 Task: Create a new board button find card "Trello first" and copy it in the list "Progress report".
Action: Mouse pressed left at (568, 363)
Screenshot: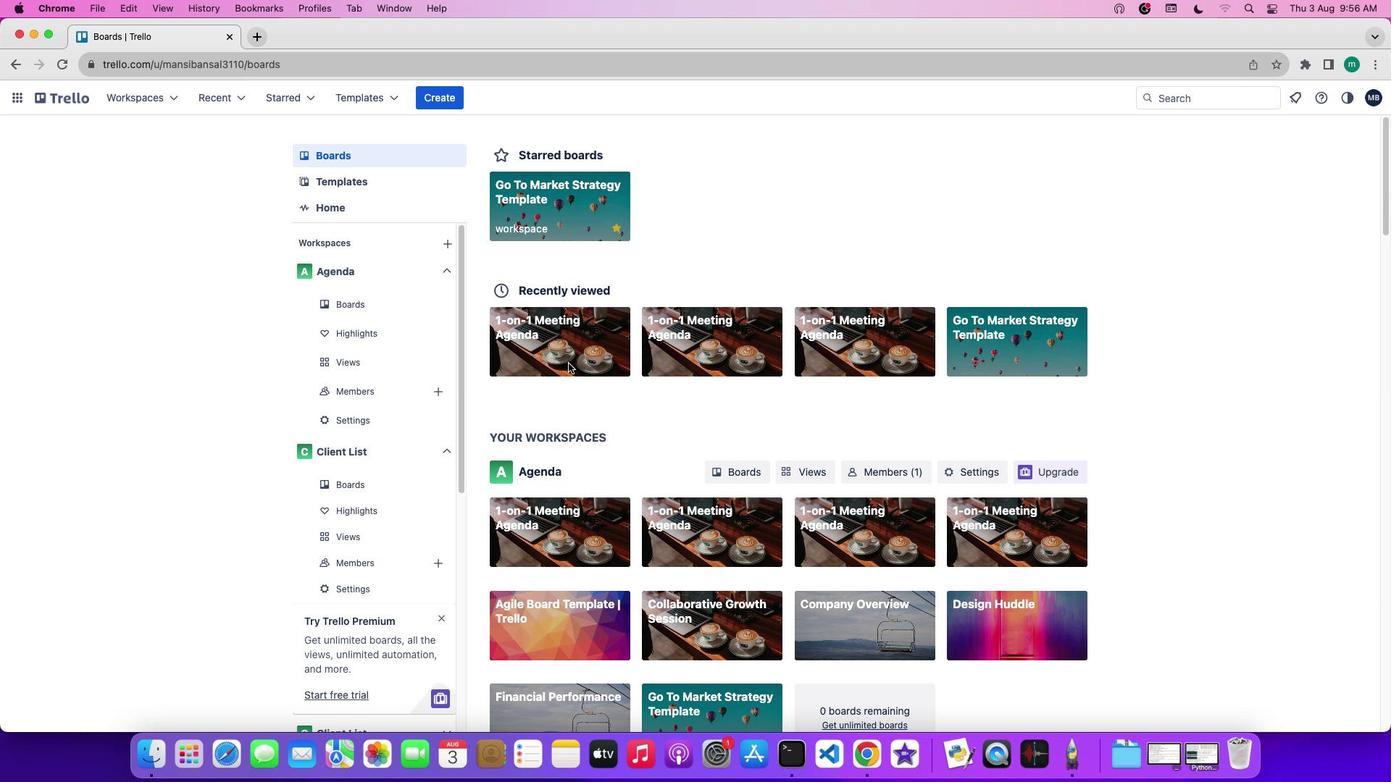 
Action: Mouse pressed left at (568, 363)
Screenshot: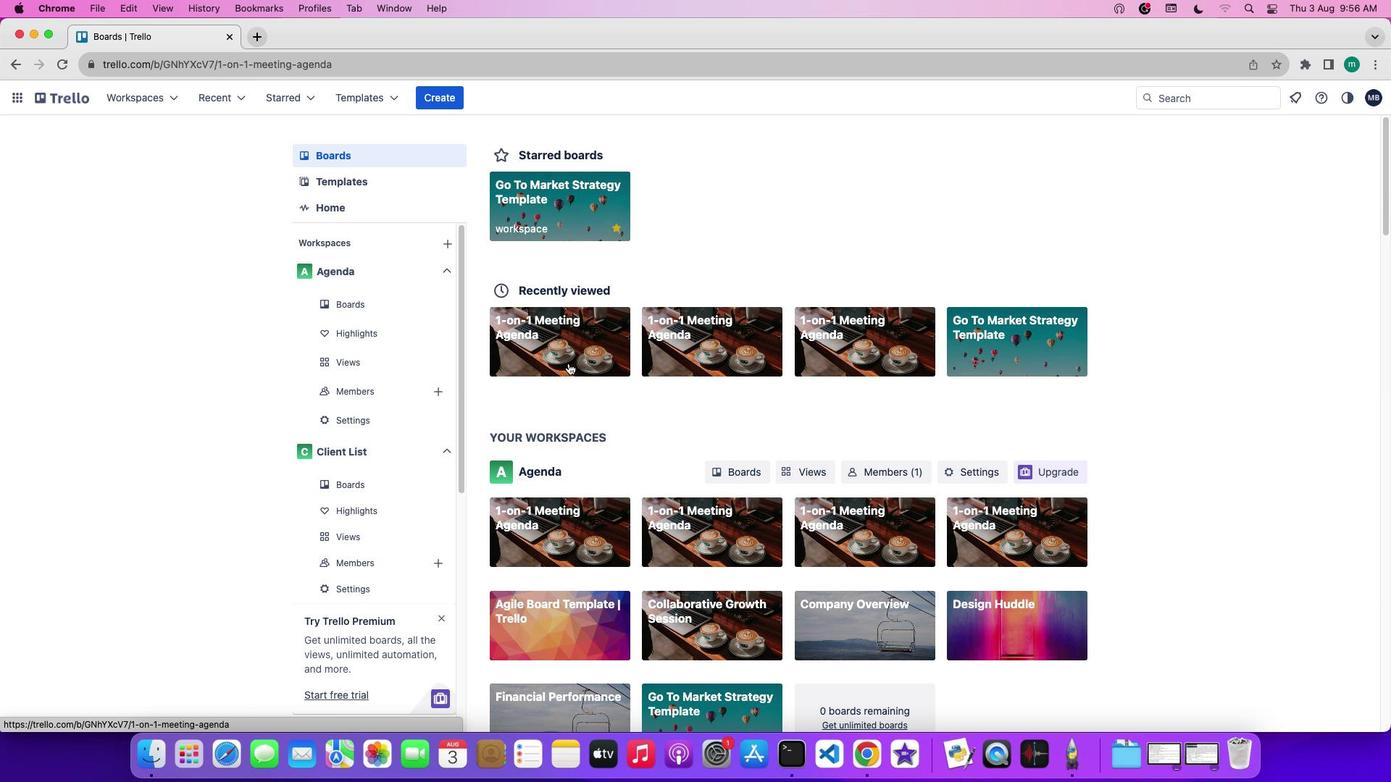 
Action: Mouse moved to (1203, 318)
Screenshot: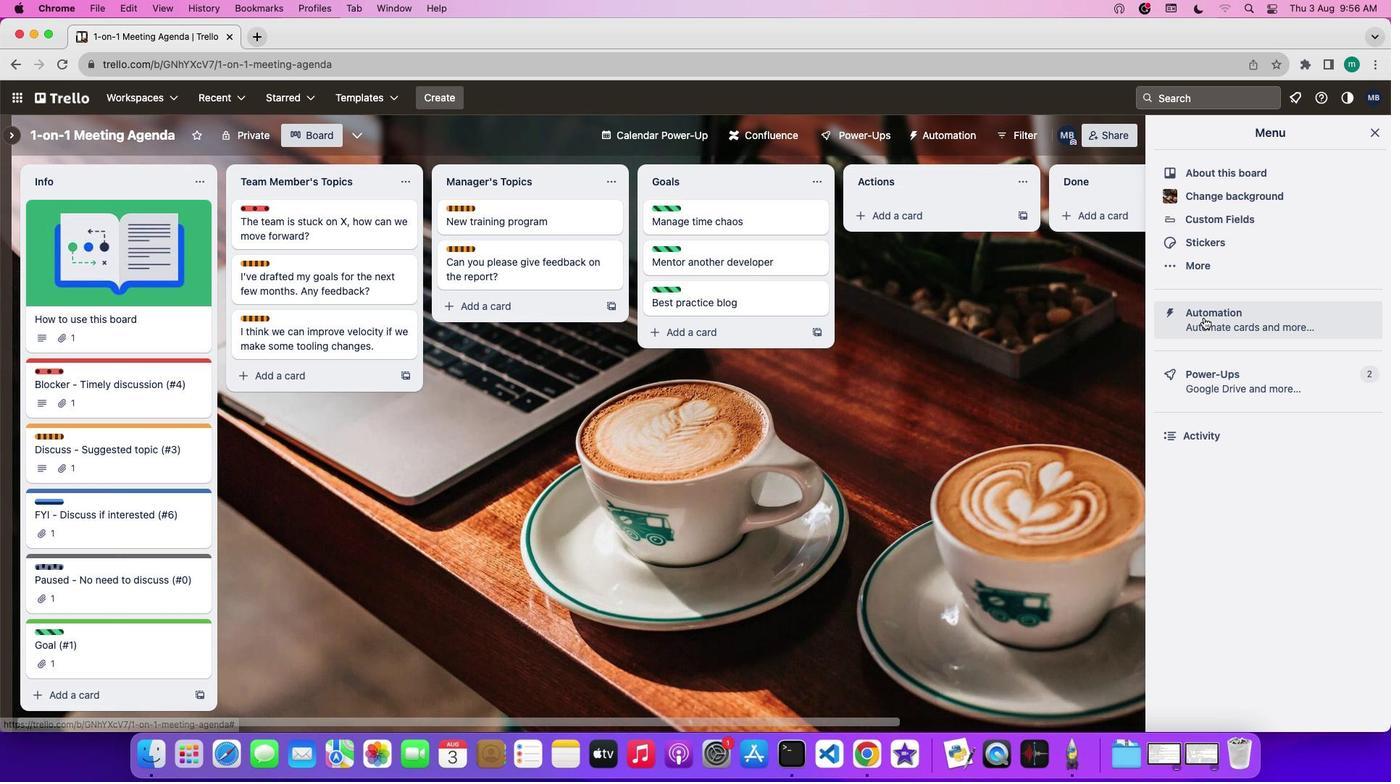 
Action: Mouse pressed left at (1203, 318)
Screenshot: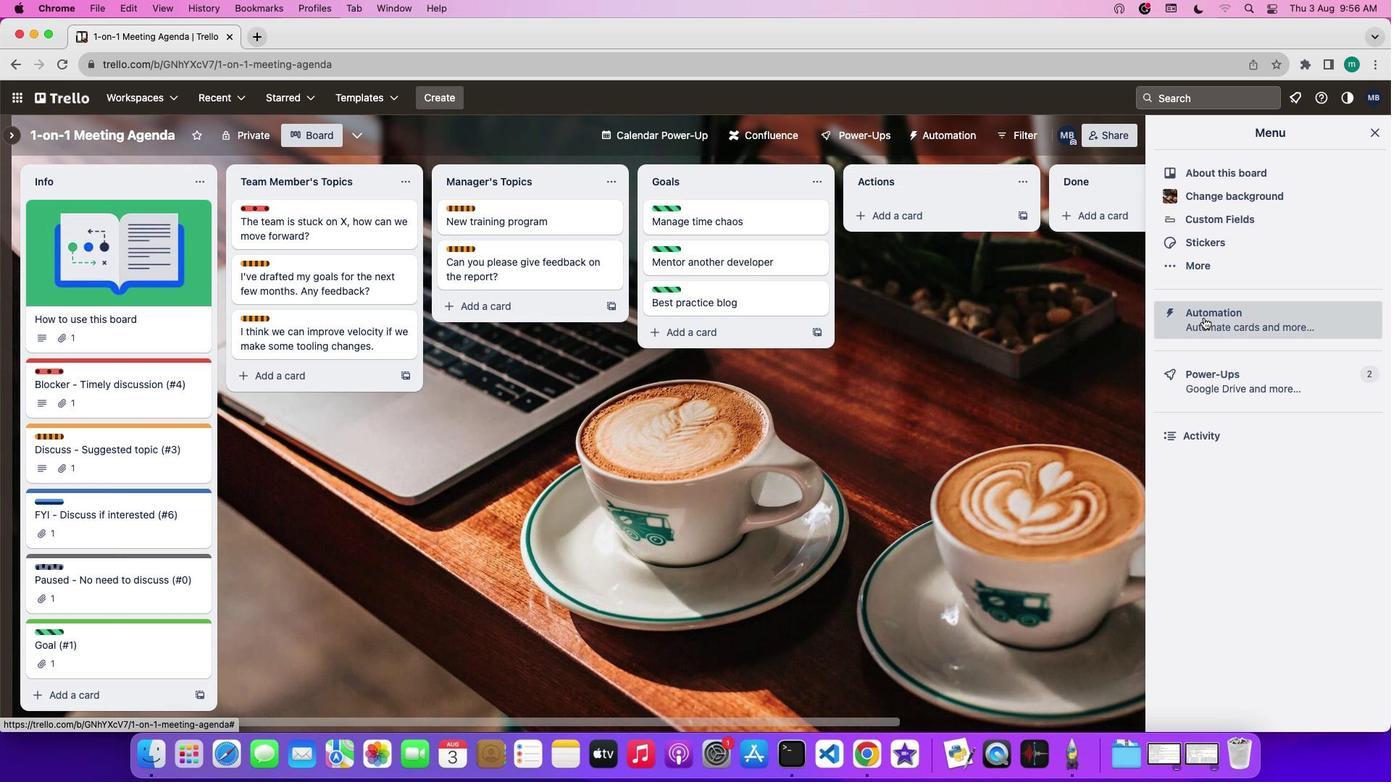 
Action: Mouse moved to (121, 399)
Screenshot: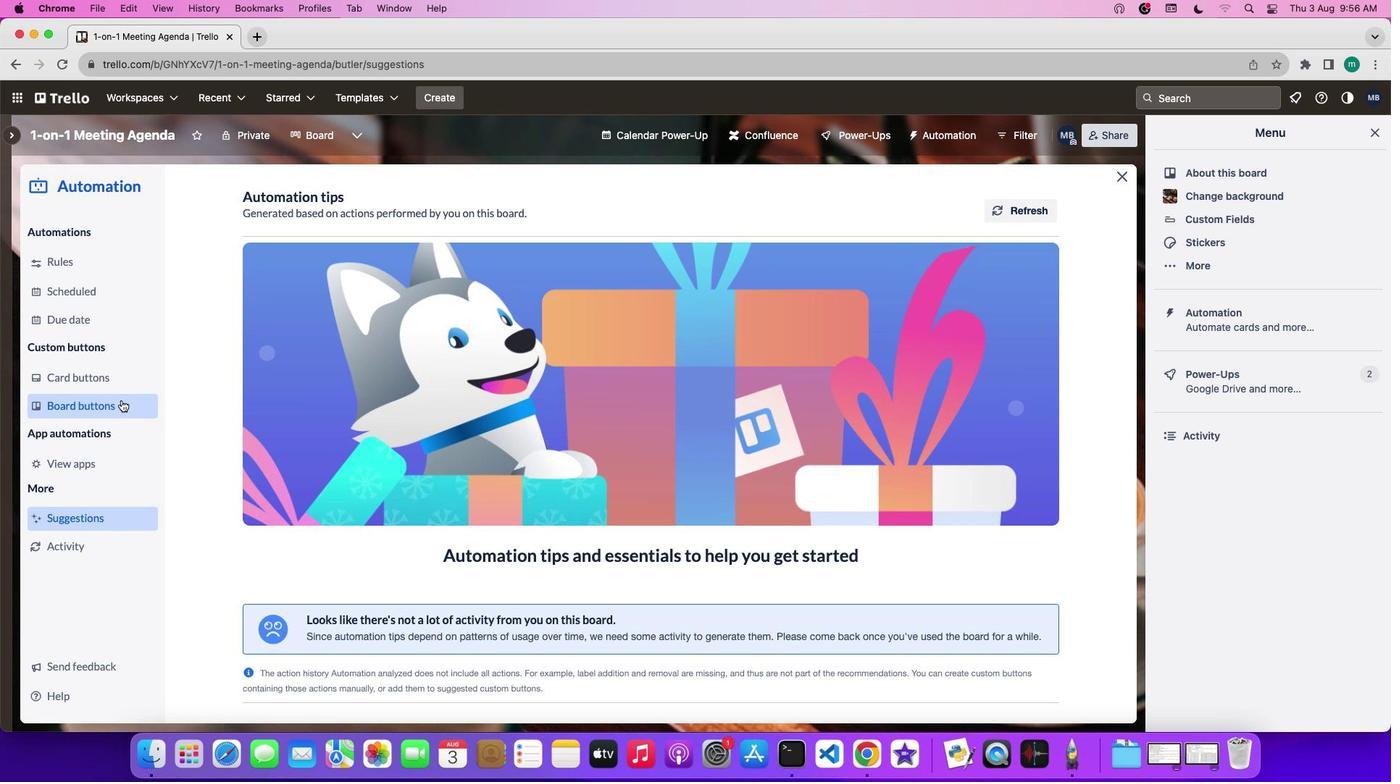 
Action: Mouse pressed left at (121, 399)
Screenshot: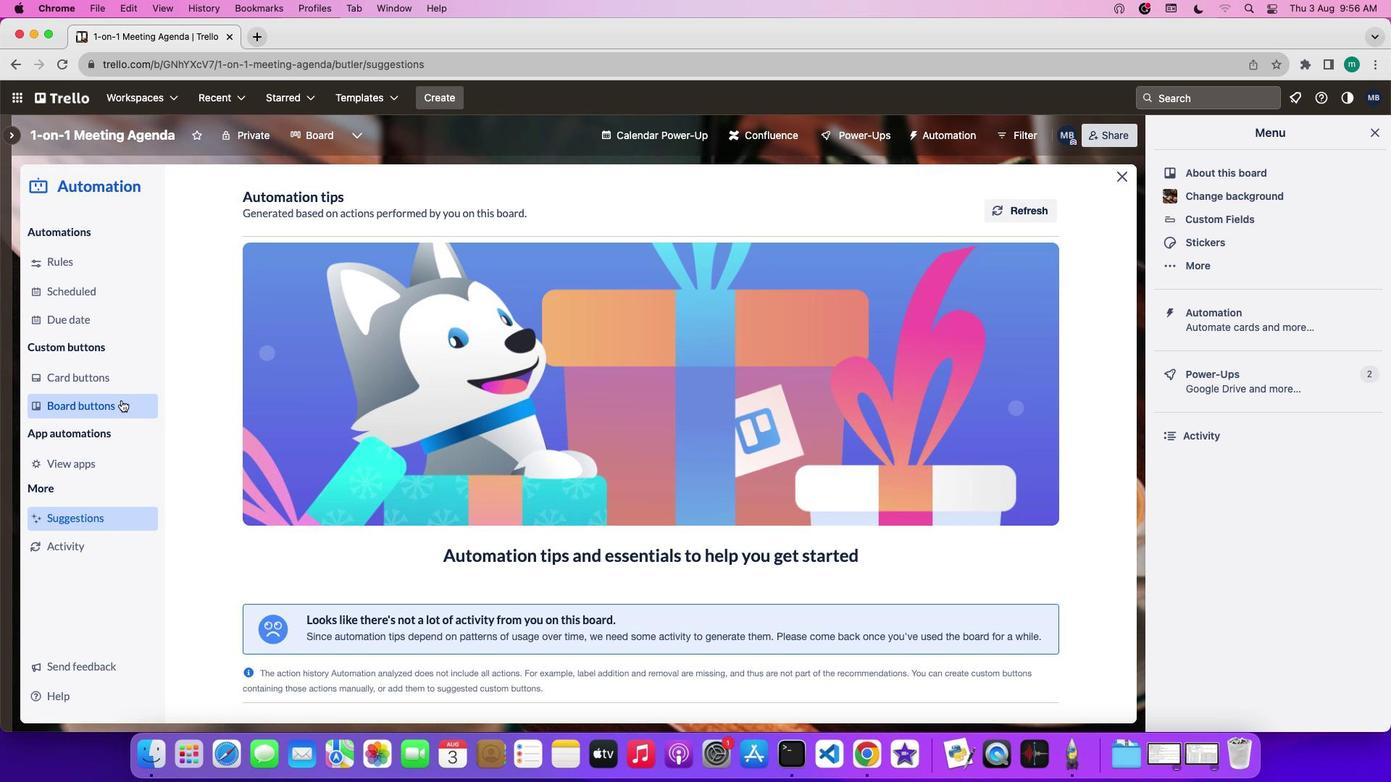 
Action: Mouse moved to (299, 500)
Screenshot: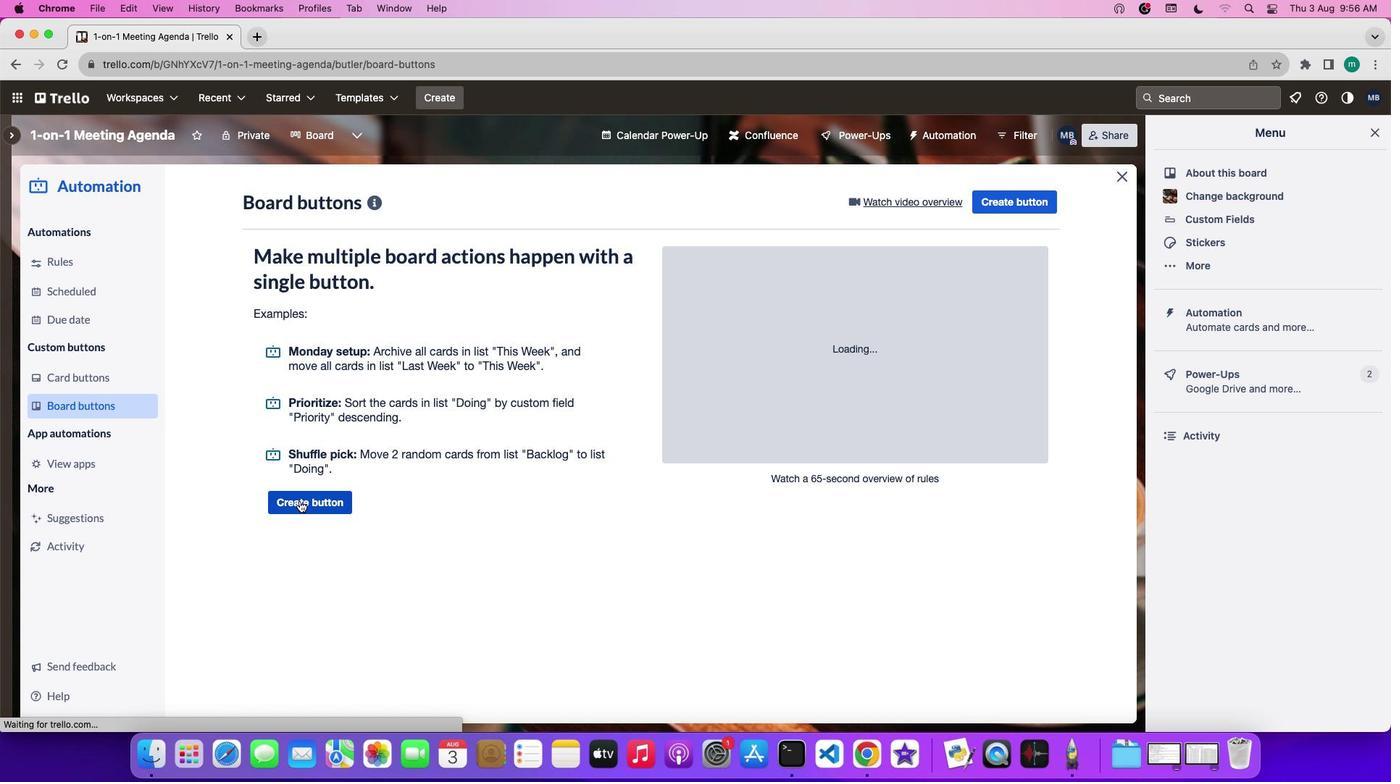 
Action: Mouse pressed left at (299, 500)
Screenshot: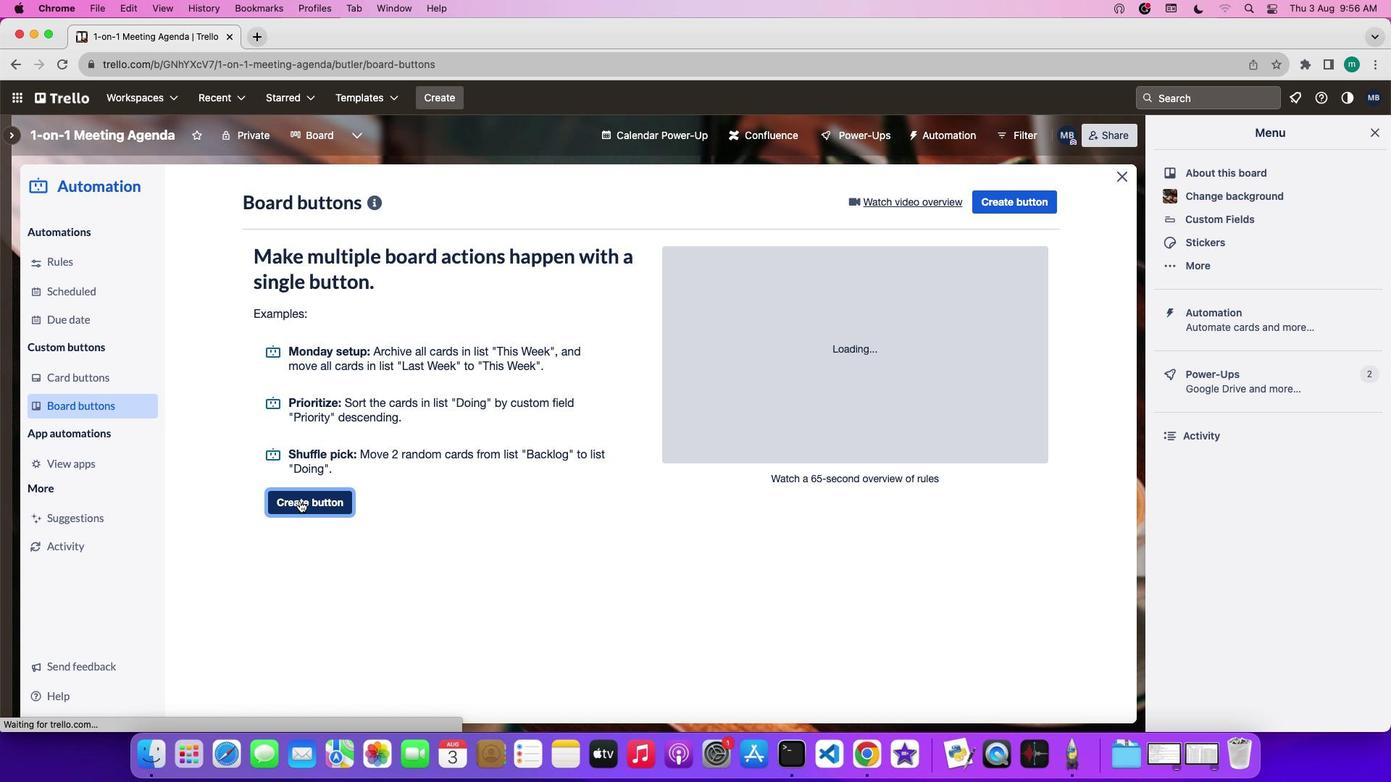 
Action: Mouse moved to (641, 395)
Screenshot: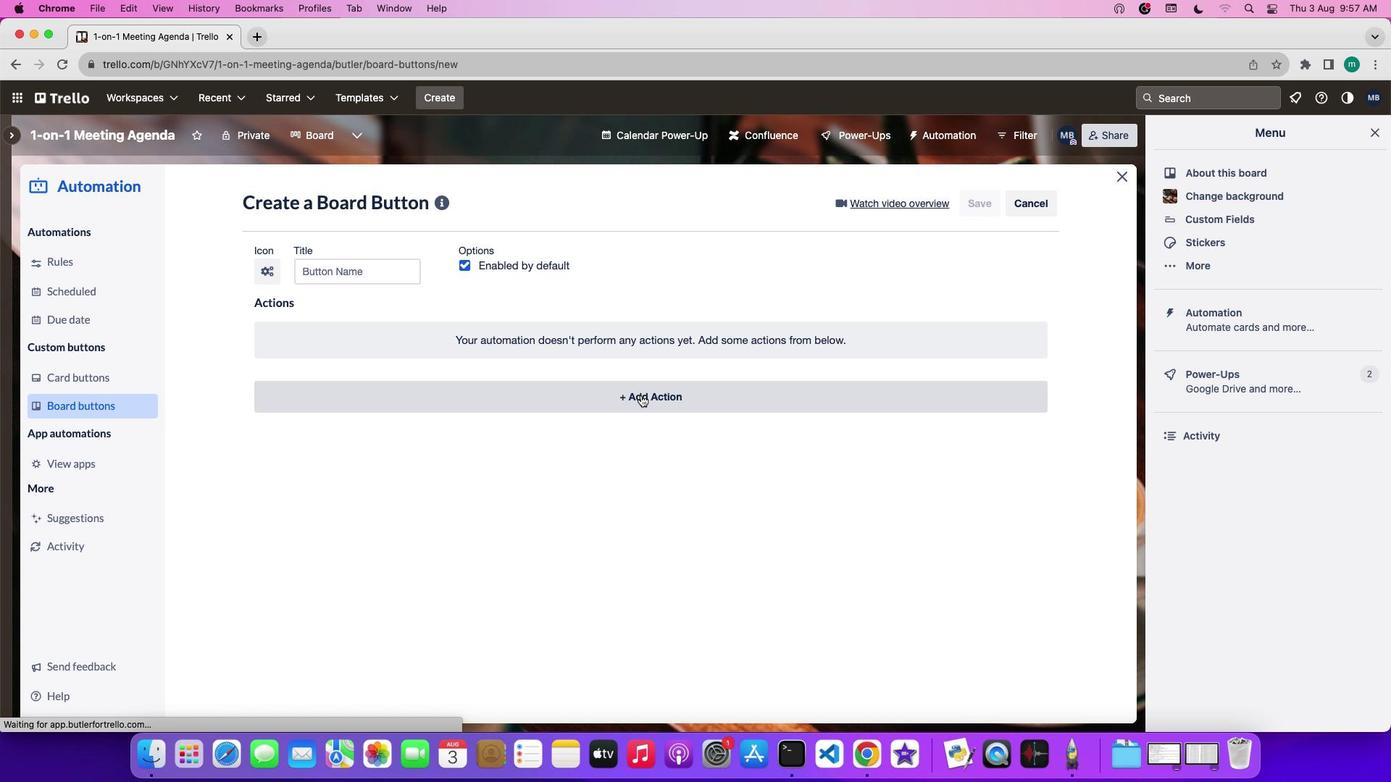 
Action: Mouse pressed left at (641, 395)
Screenshot: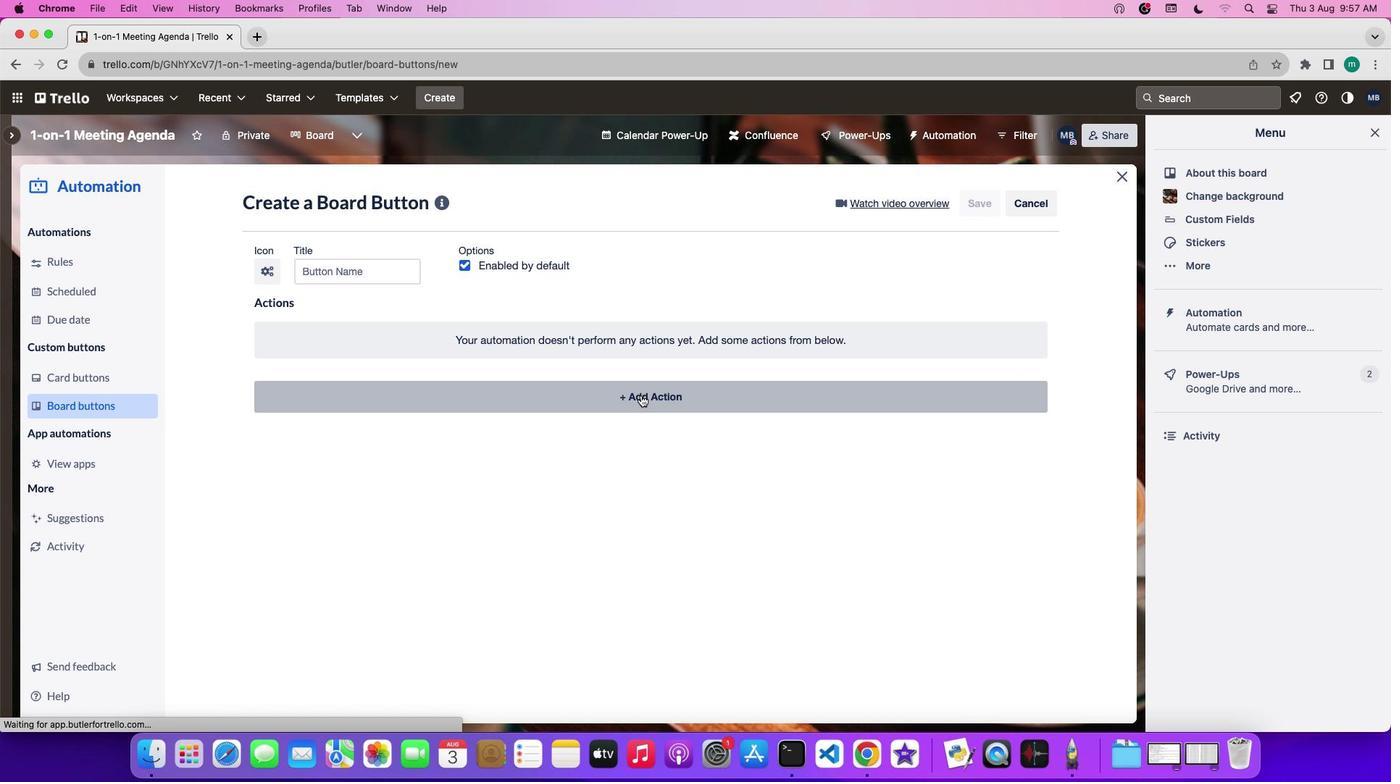 
Action: Mouse moved to (354, 609)
Screenshot: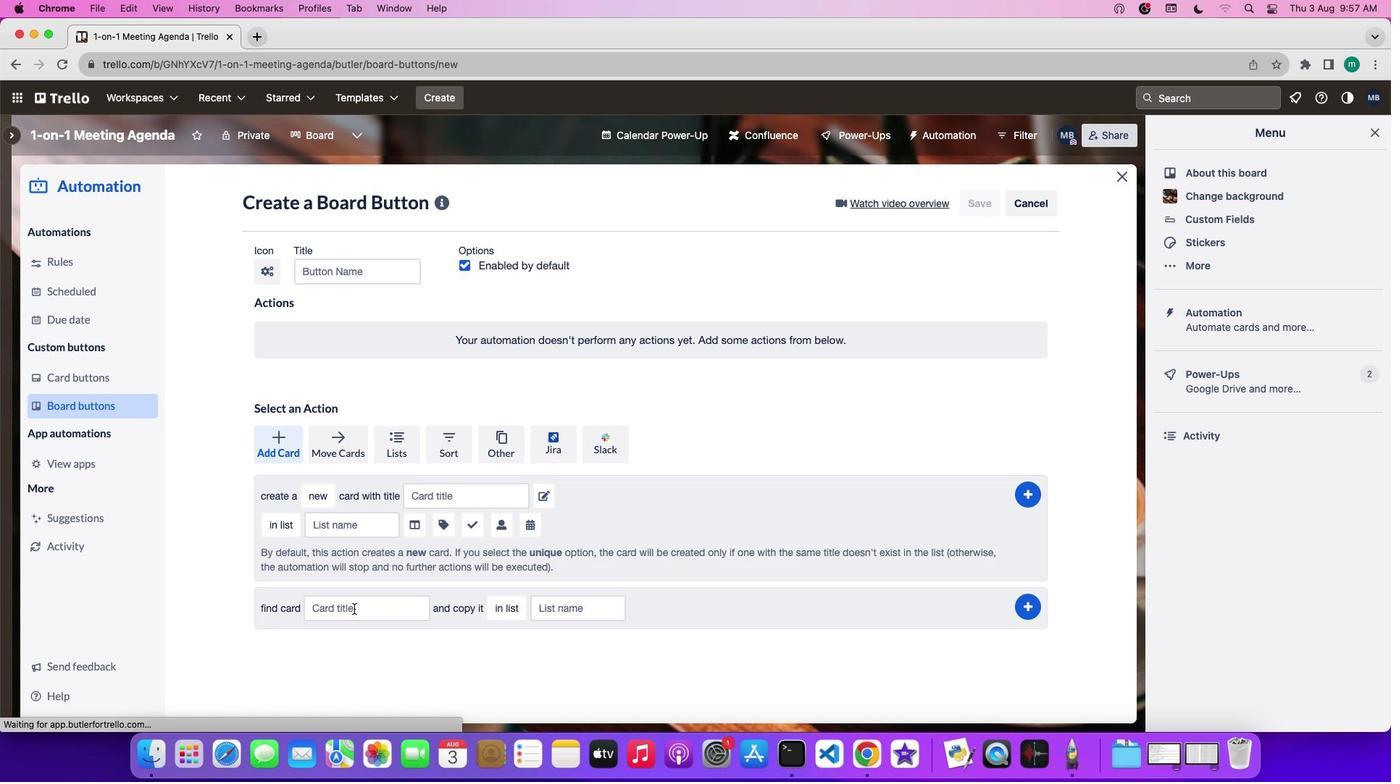 
Action: Mouse pressed left at (354, 609)
Screenshot: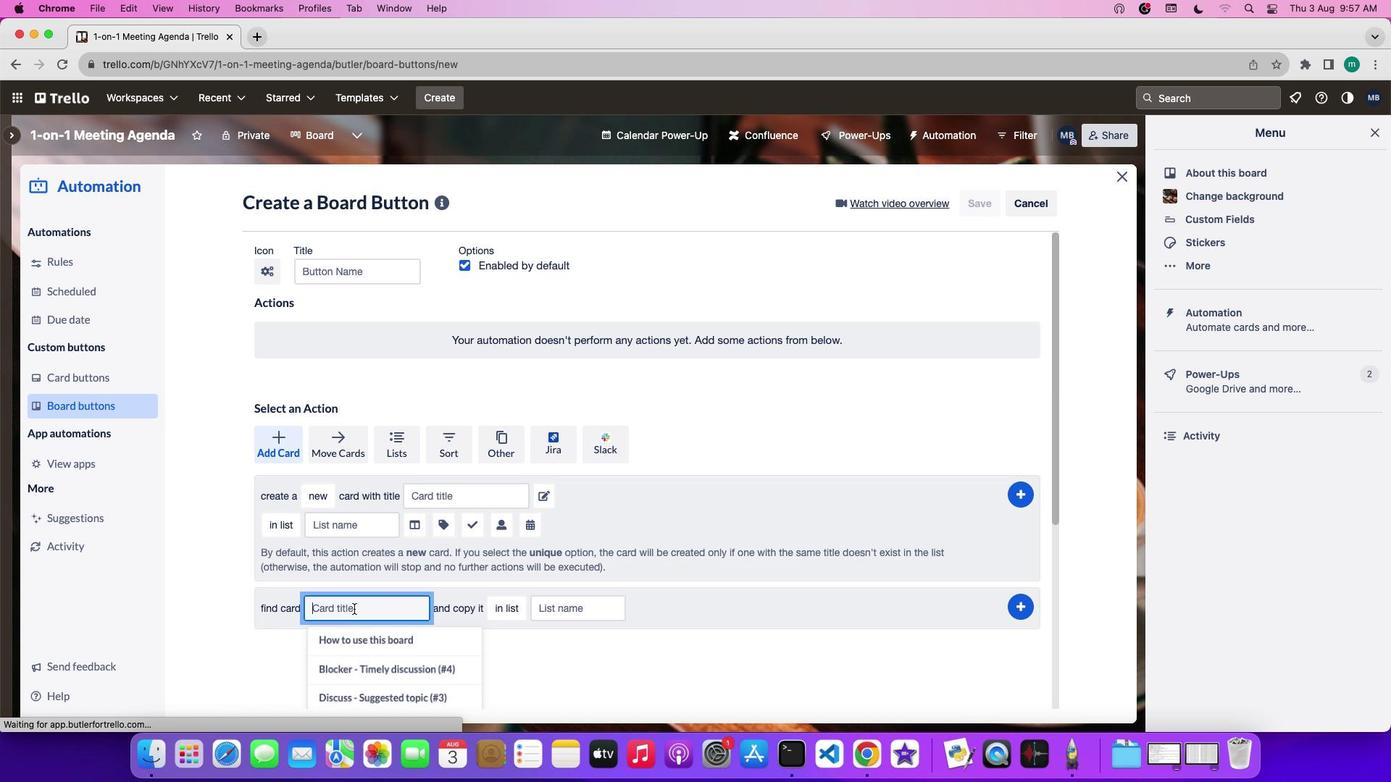
Action: Key pressed Key.shift'T''r''e''l''l''o'Key.spaceKey.shift'F''i''r''s''t'
Screenshot: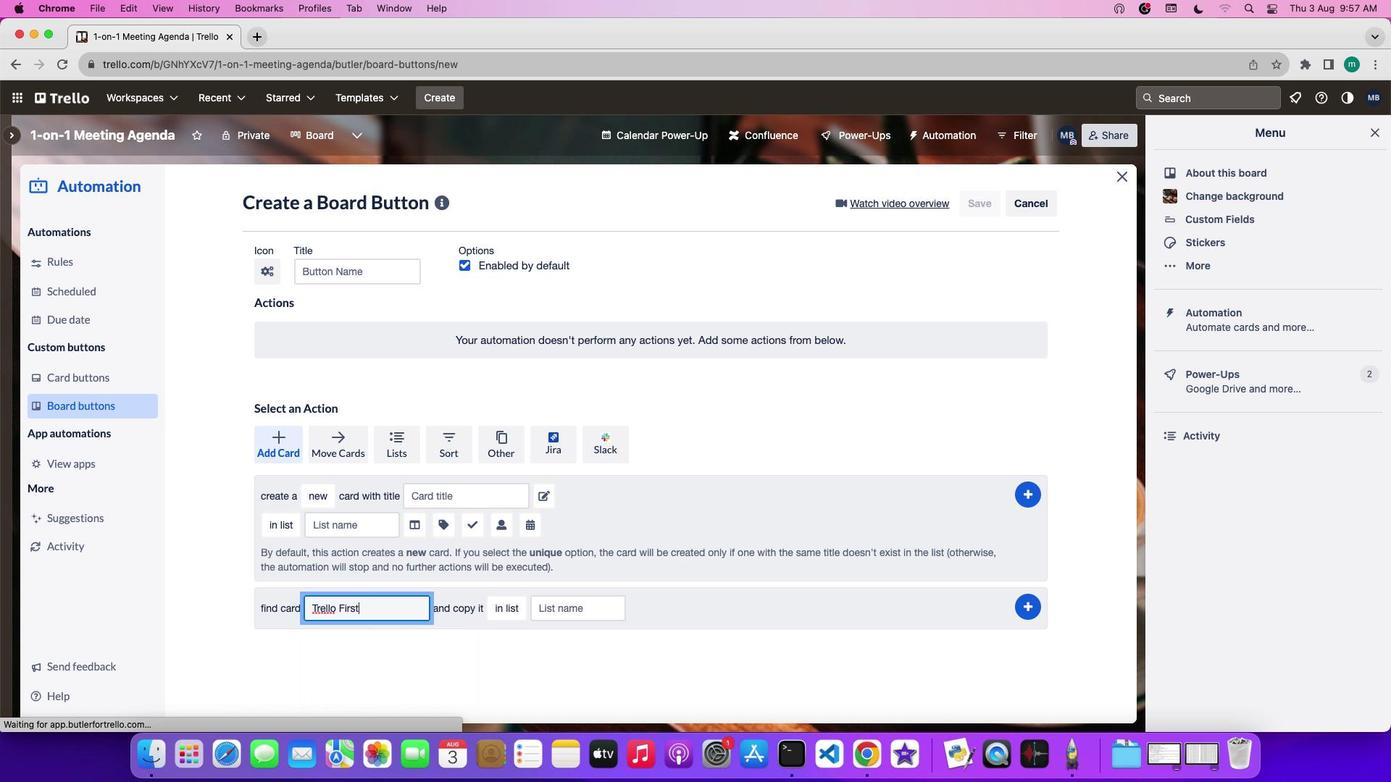 
Action: Mouse moved to (497, 616)
Screenshot: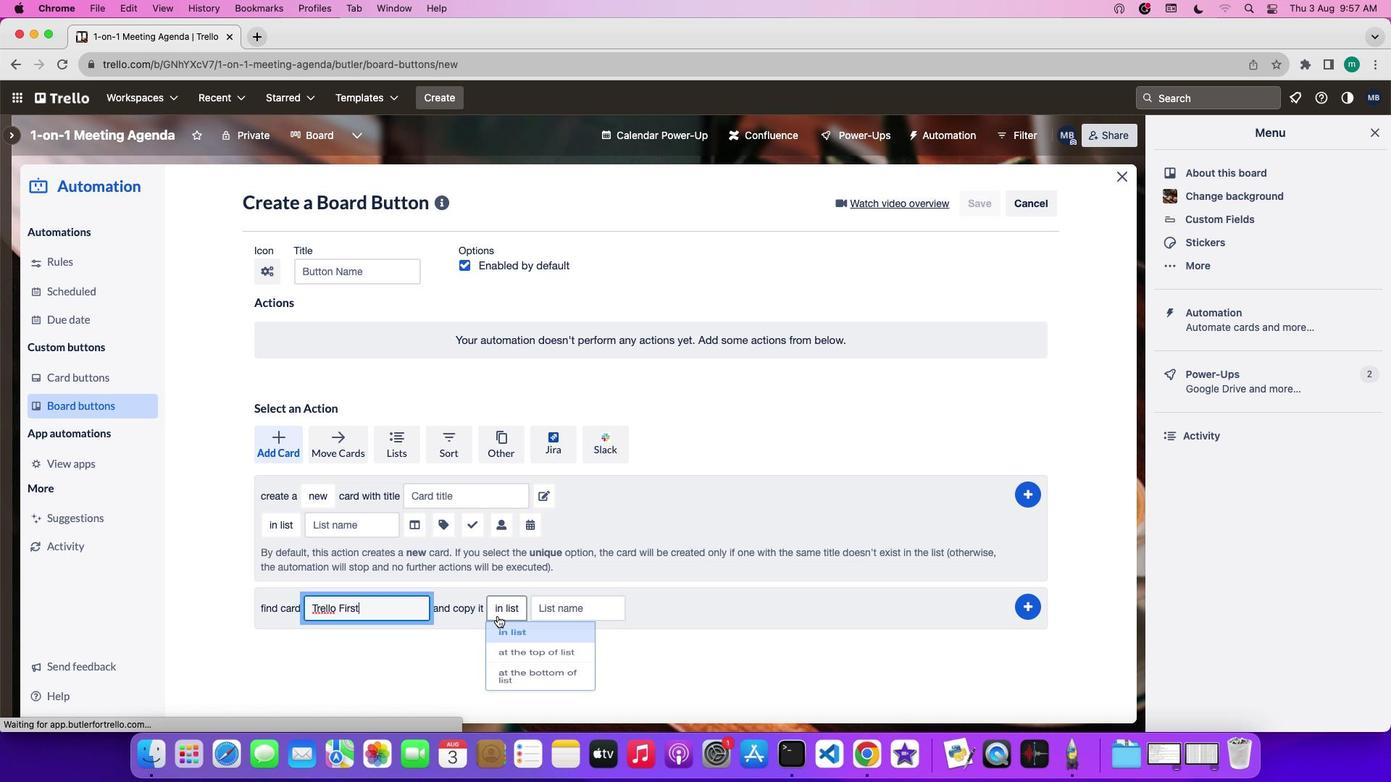 
Action: Mouse pressed left at (497, 616)
Screenshot: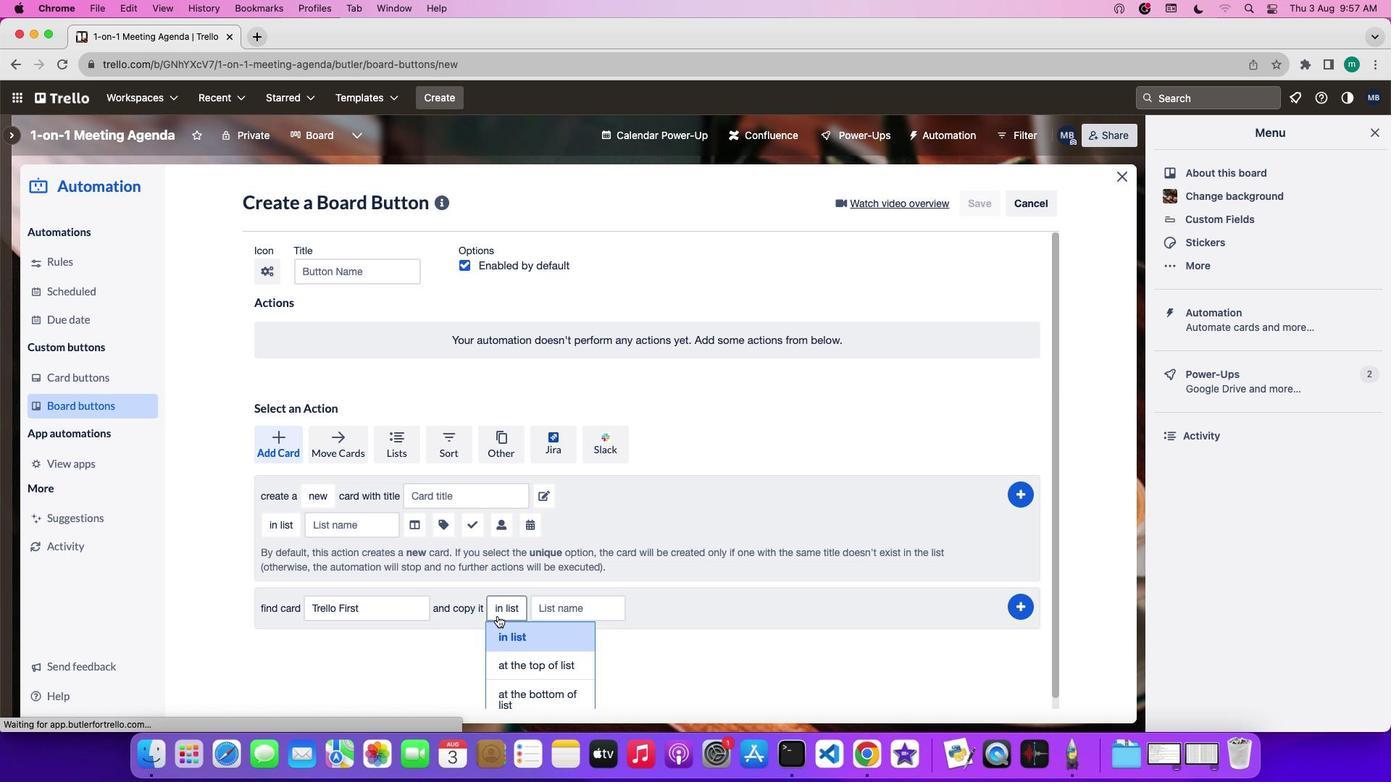 
Action: Mouse moved to (507, 634)
Screenshot: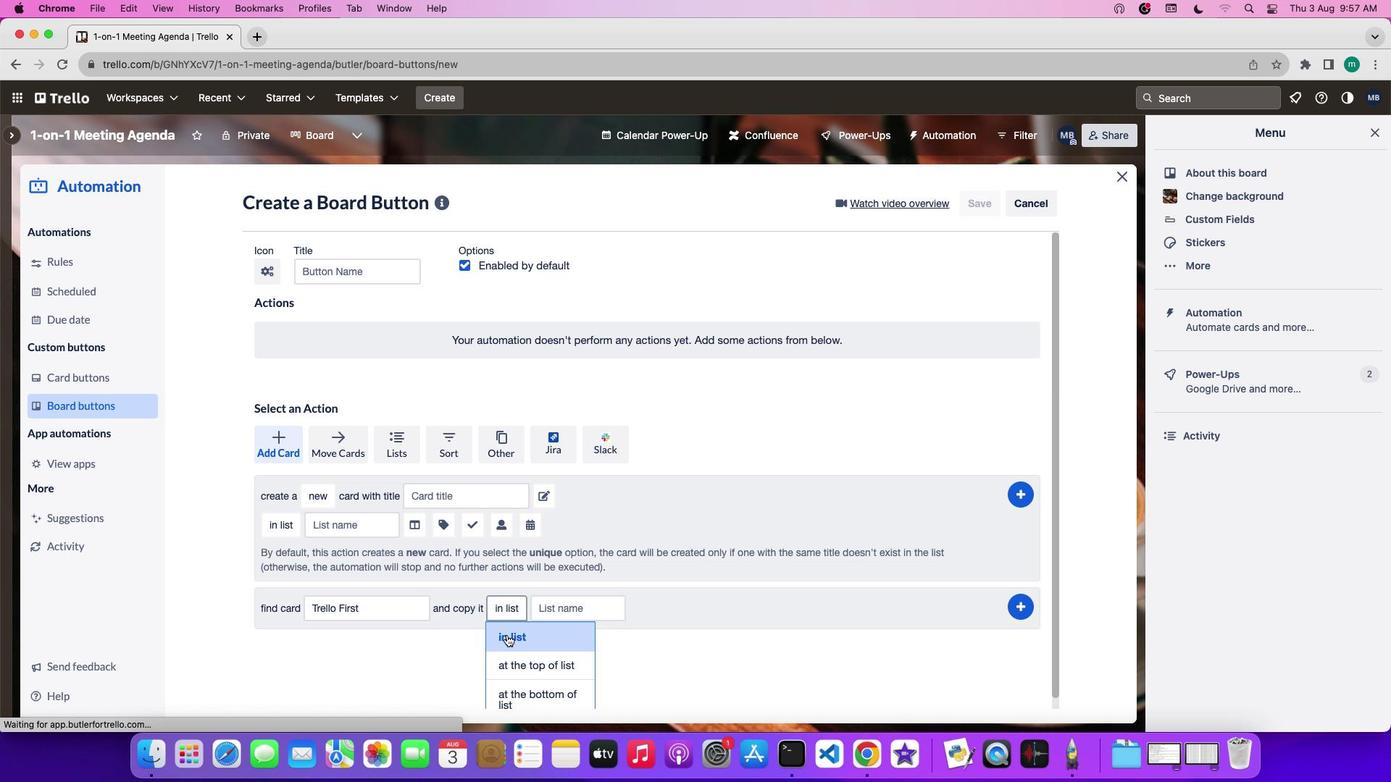 
Action: Mouse pressed left at (507, 634)
Screenshot: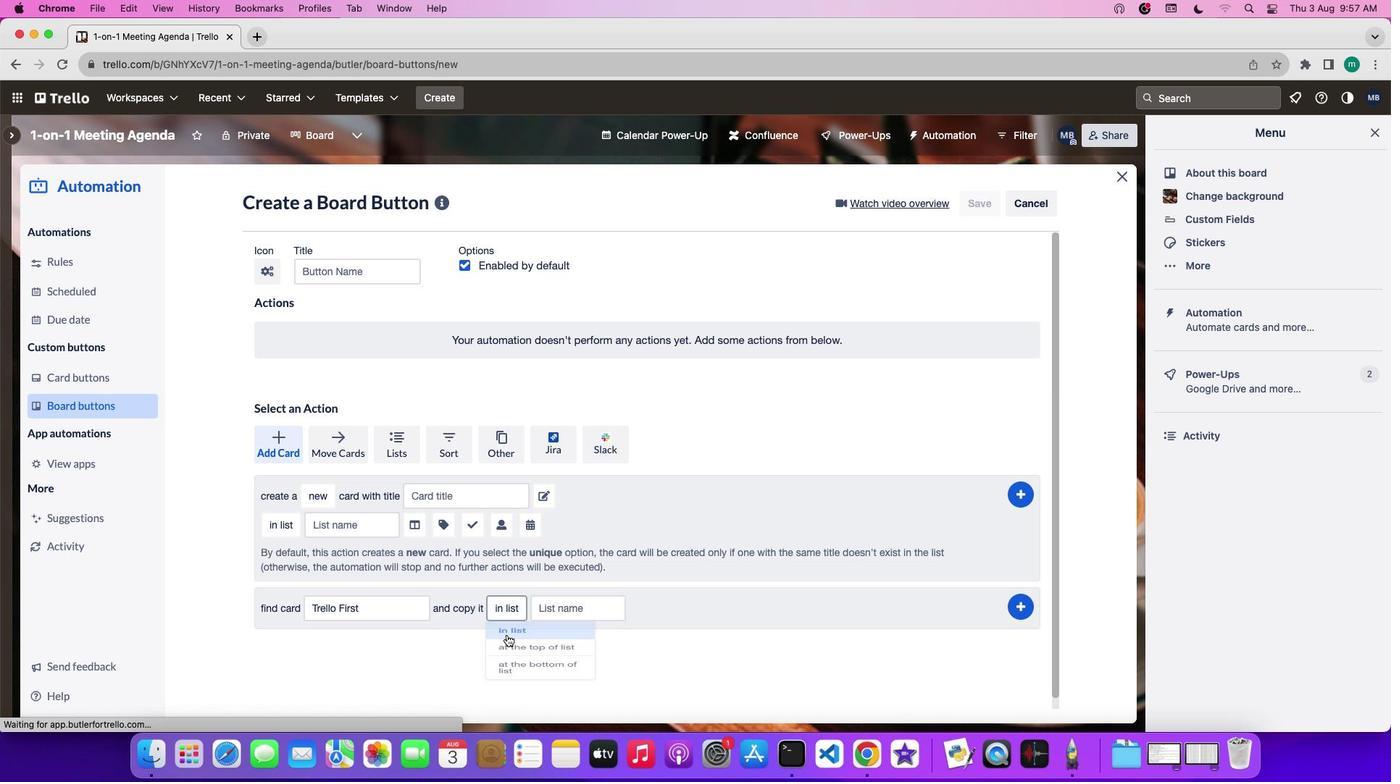 
Action: Mouse moved to (571, 610)
Screenshot: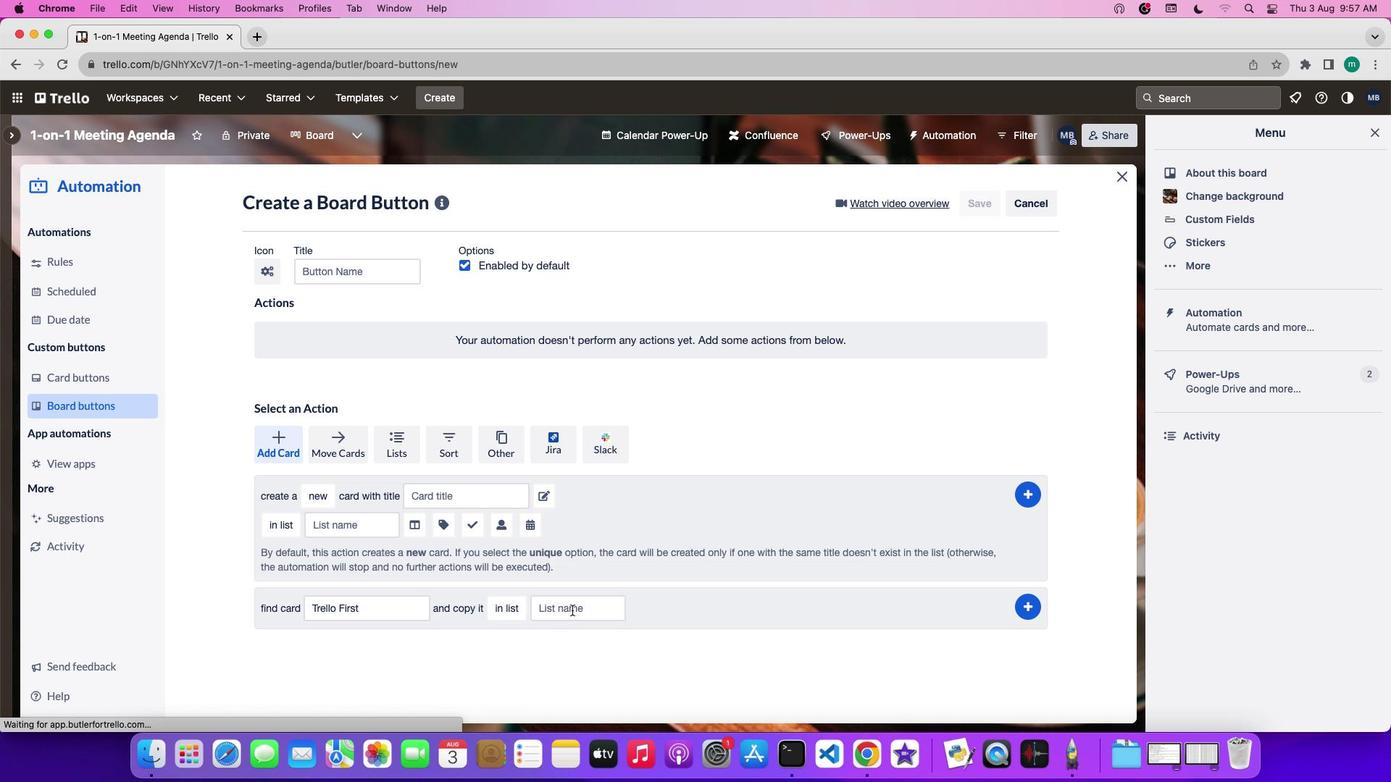 
Action: Mouse pressed left at (571, 610)
Screenshot: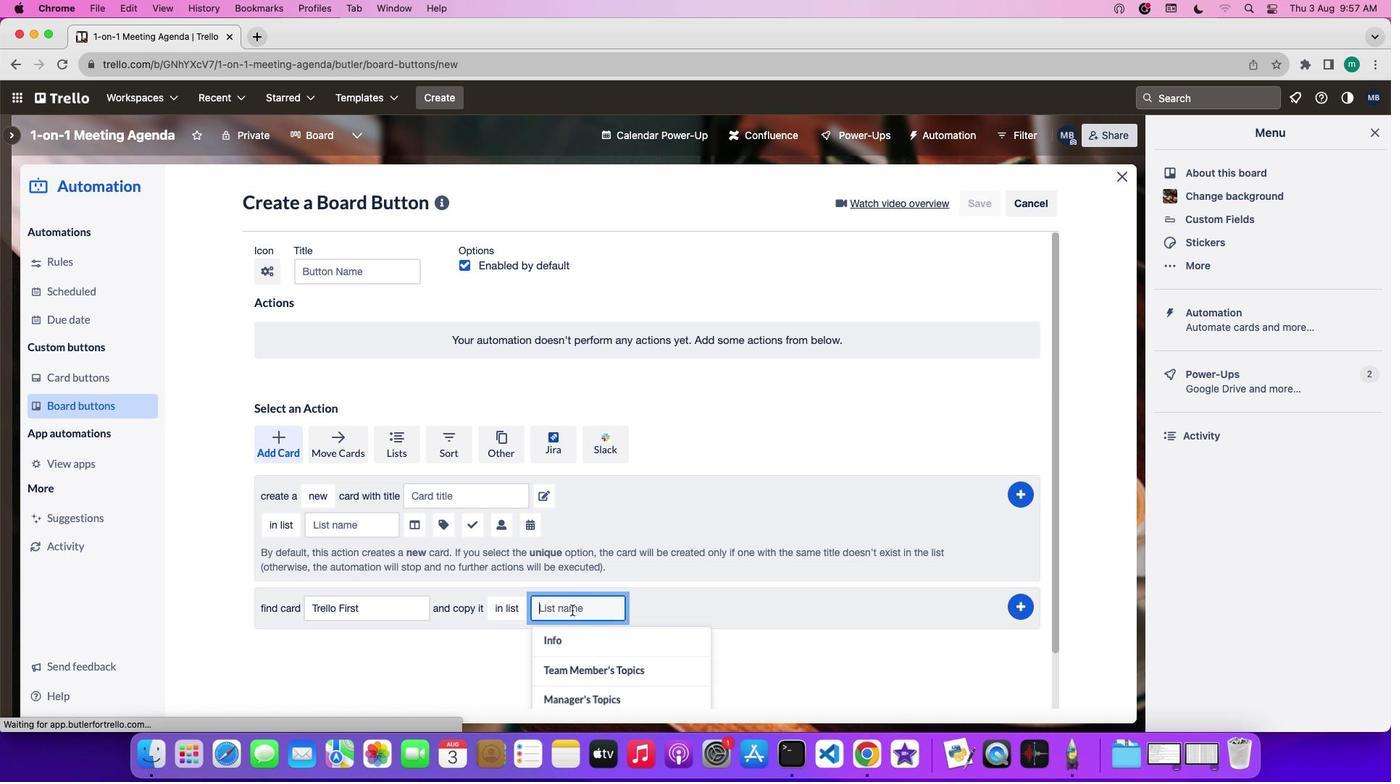 
Action: Key pressed Key.shift'P''r''o''g''r''e''s''s'Key.space'r''e''p''o''r''t'
Screenshot: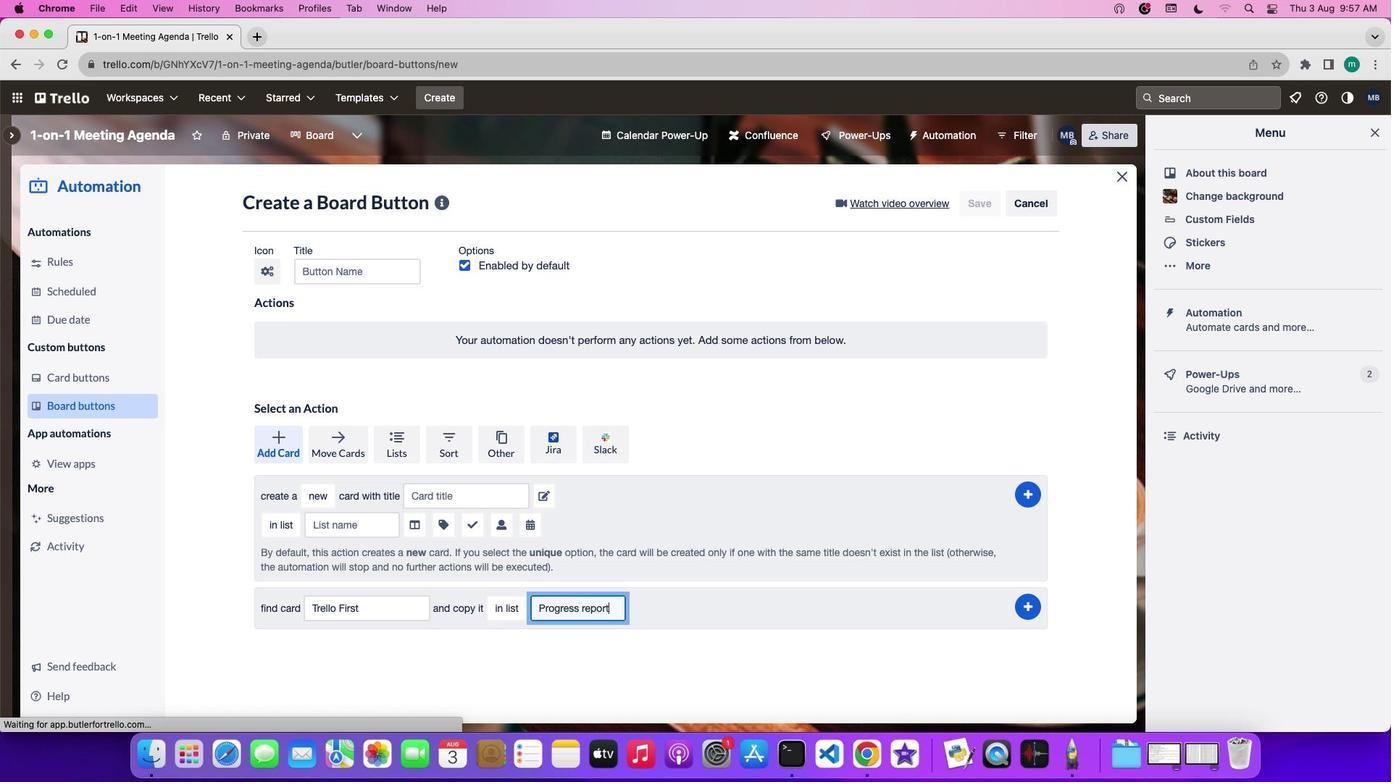 
Action: Mouse moved to (1026, 607)
Screenshot: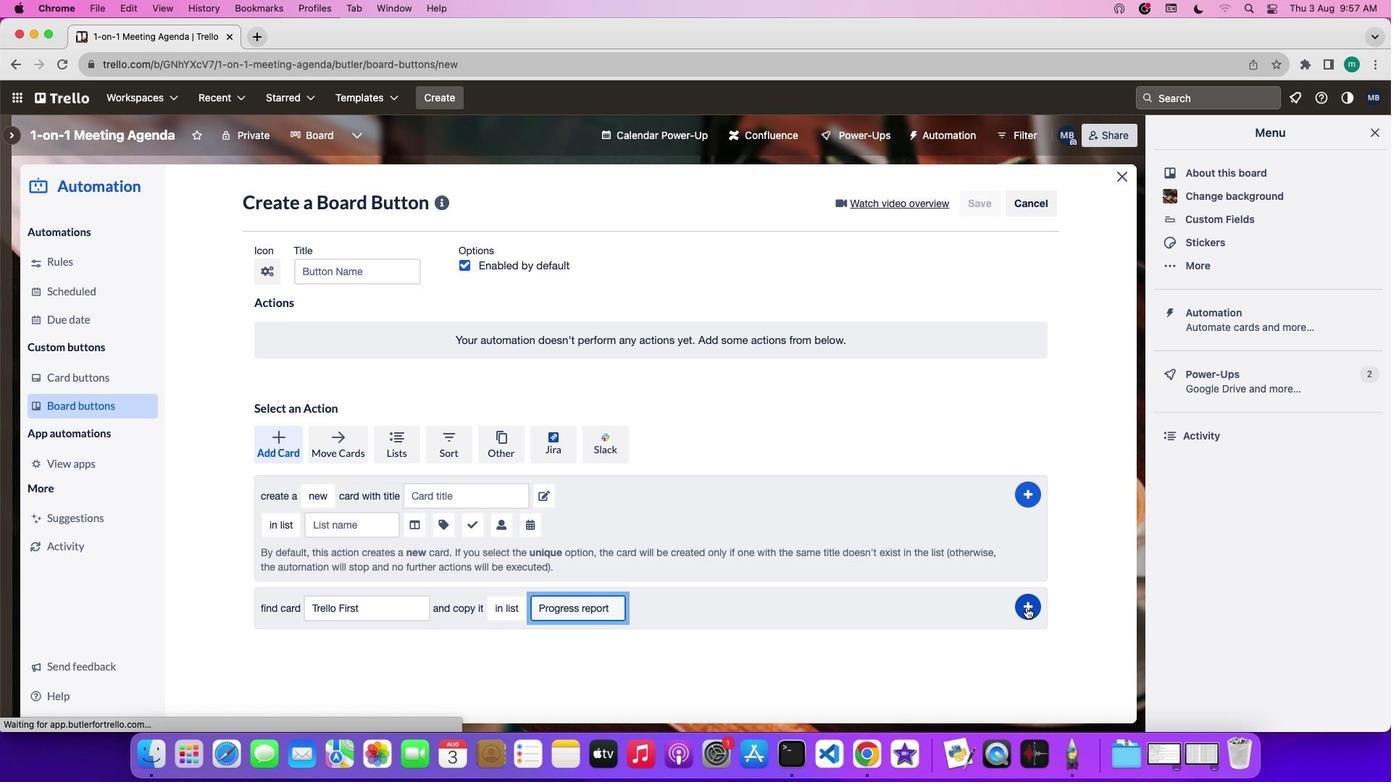 
Action: Mouse pressed left at (1026, 607)
Screenshot: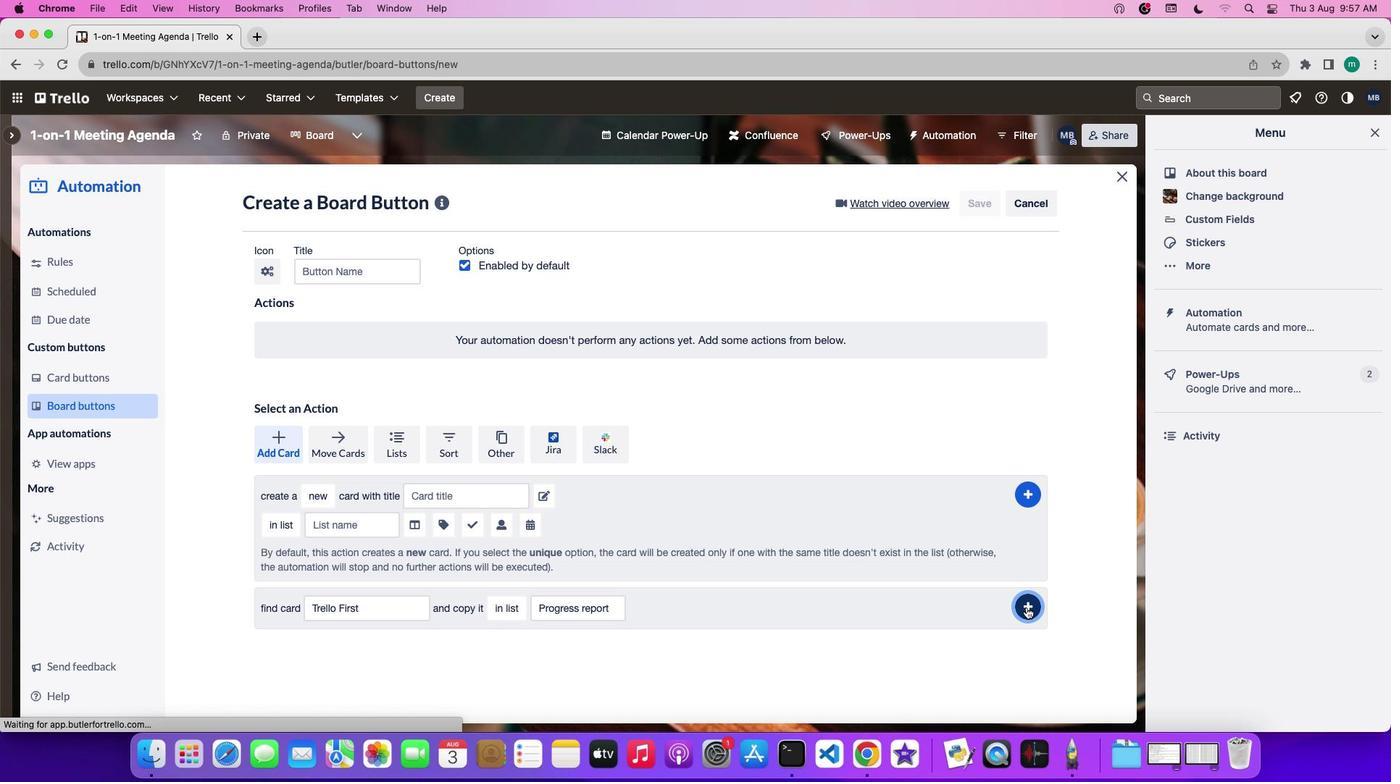 
